 Task: Use the formula "RATE" in spreadsheet "Project portfolio".
Action: Key pressed '='
Screenshot: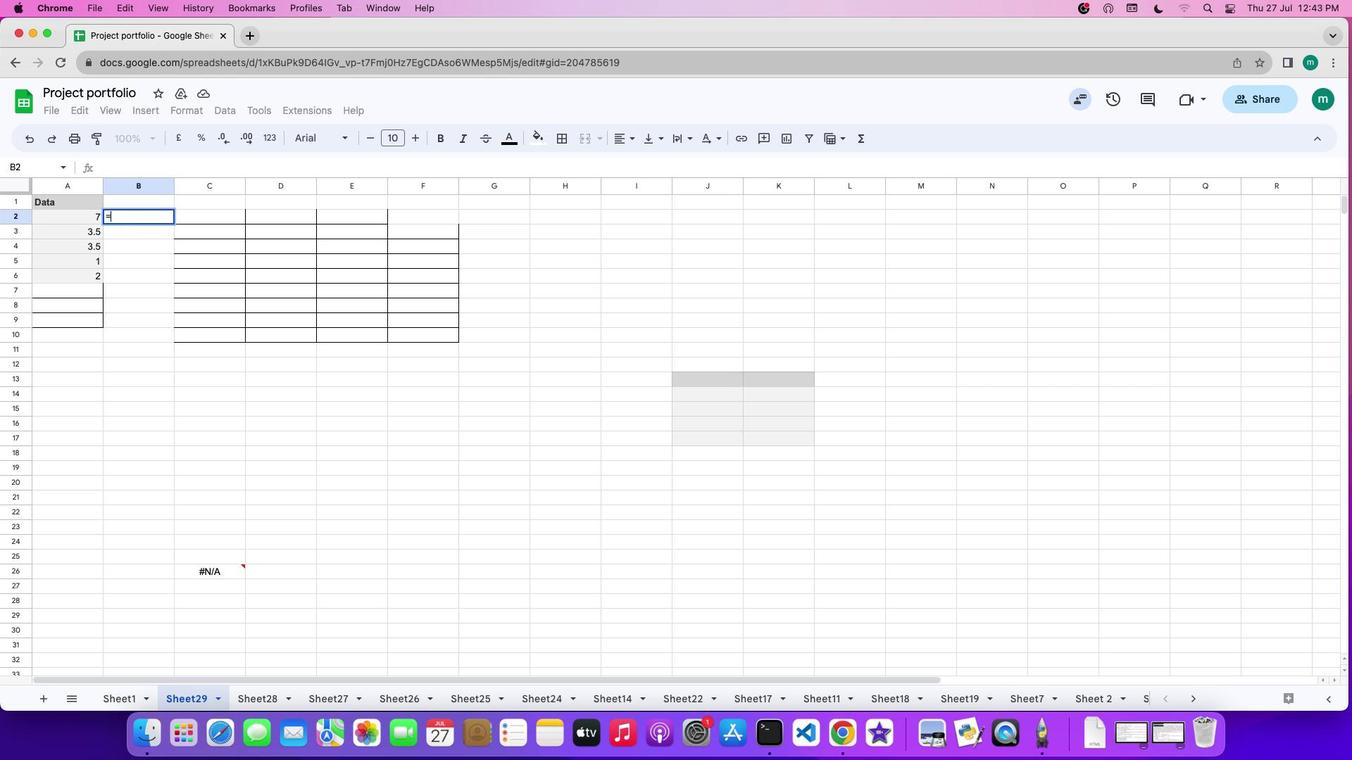 
Action: Mouse moved to (862, 147)
Screenshot: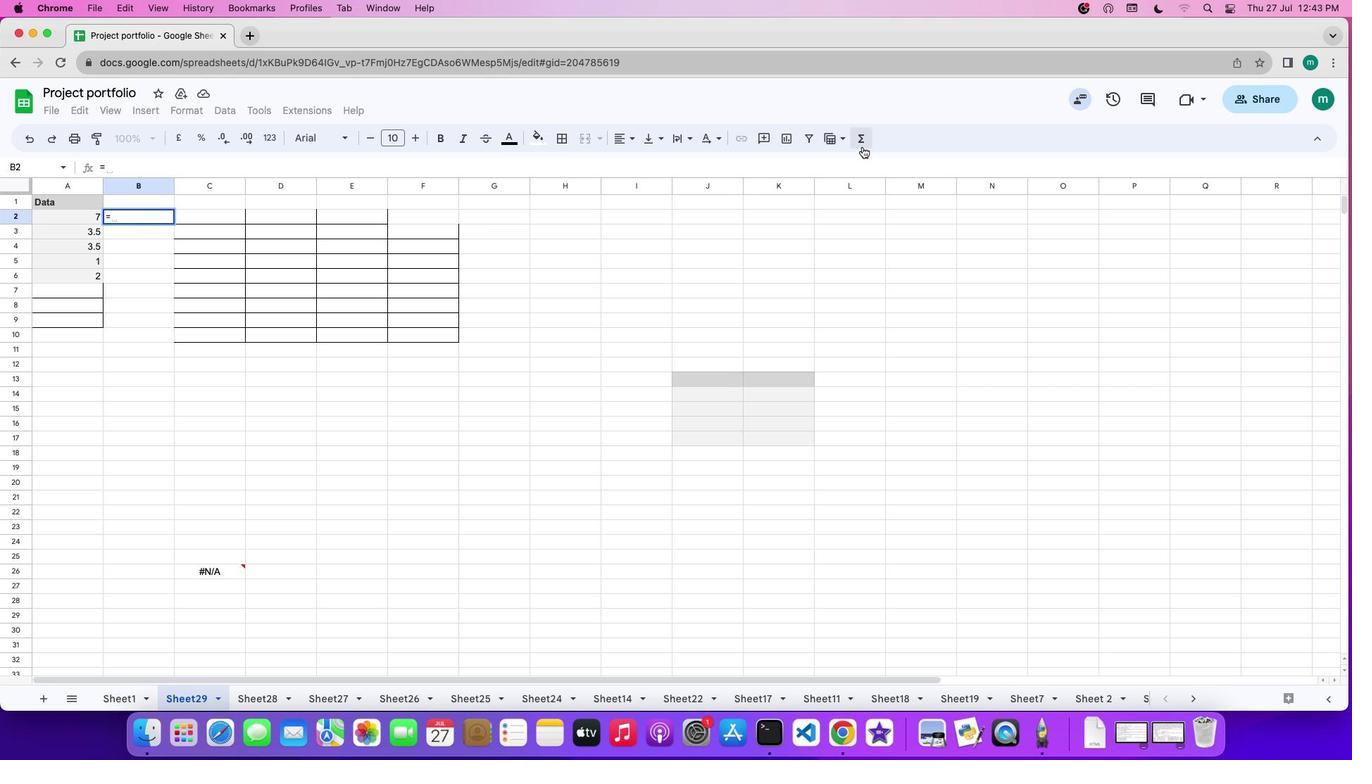 
Action: Mouse pressed left at (862, 147)
Screenshot: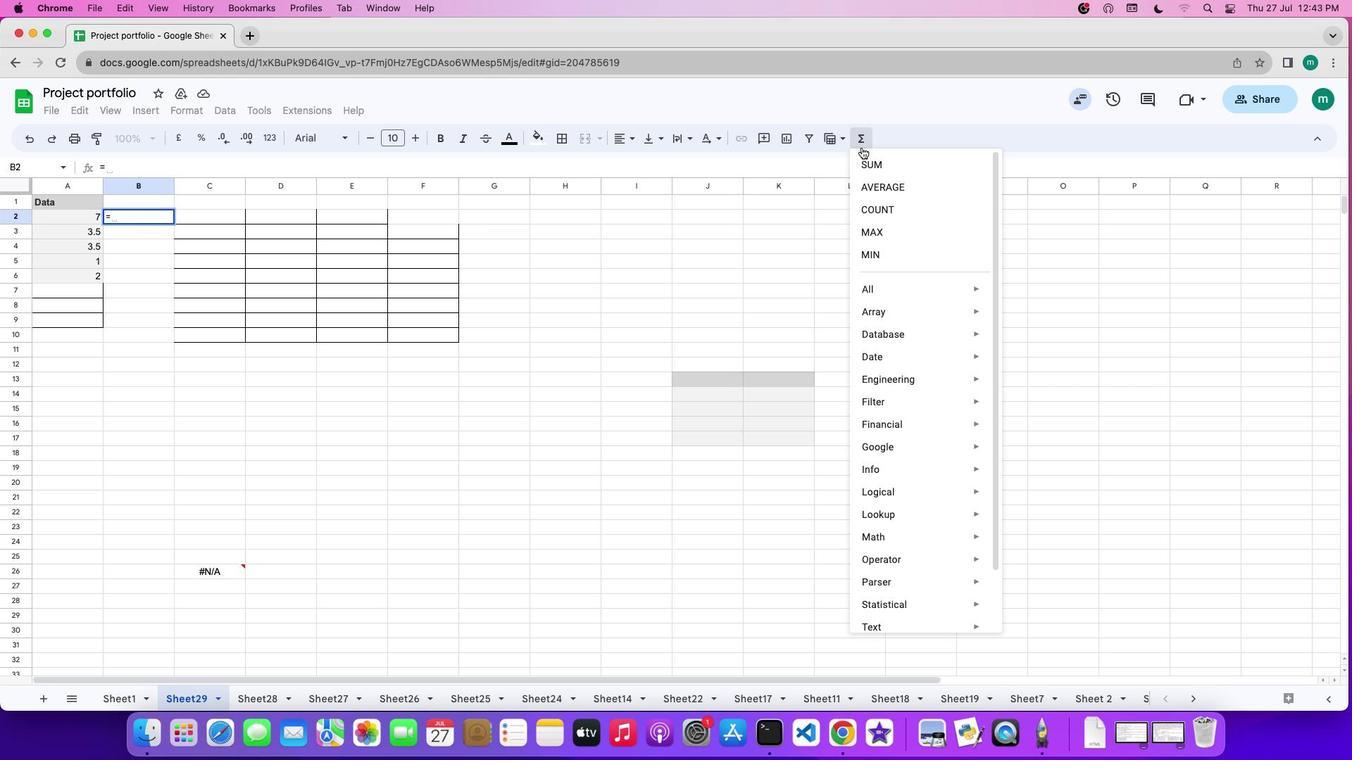 
Action: Mouse moved to (1060, 528)
Screenshot: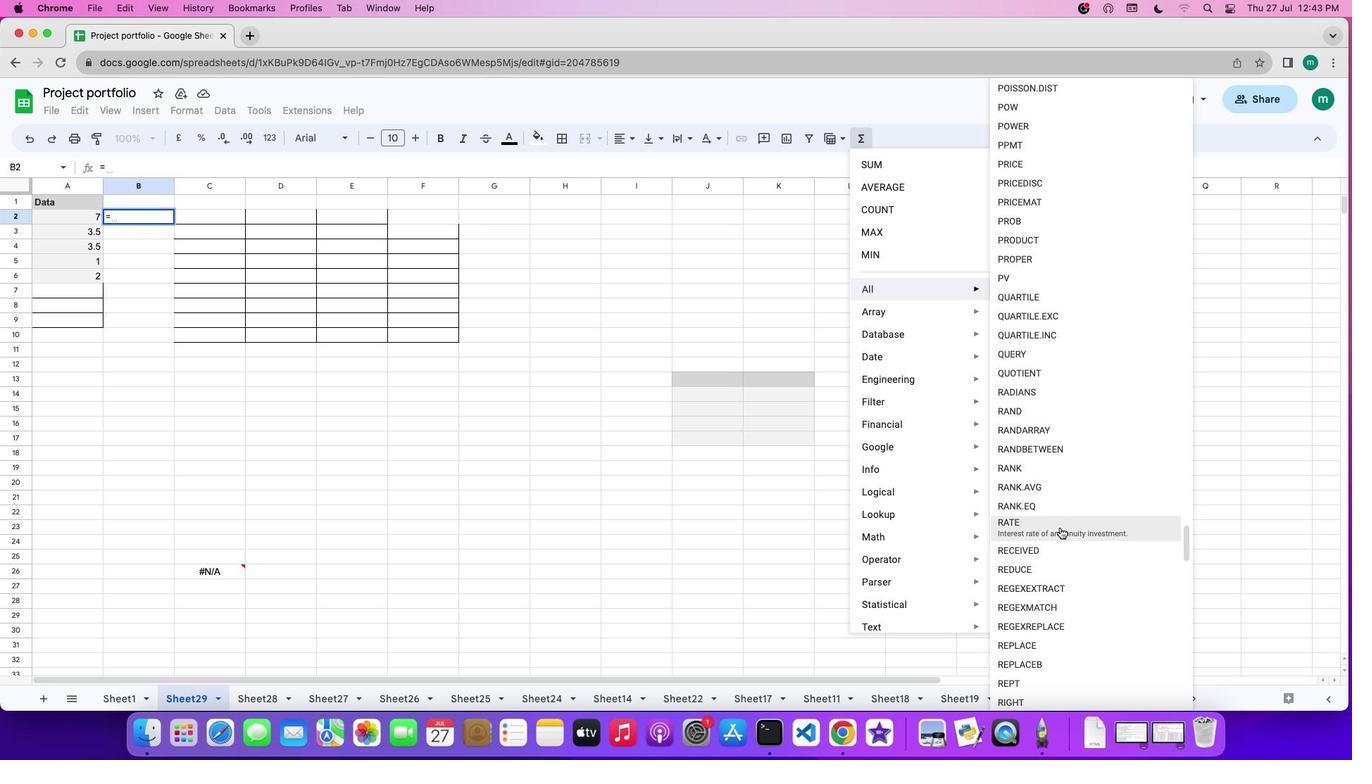 
Action: Mouse pressed left at (1060, 528)
Screenshot: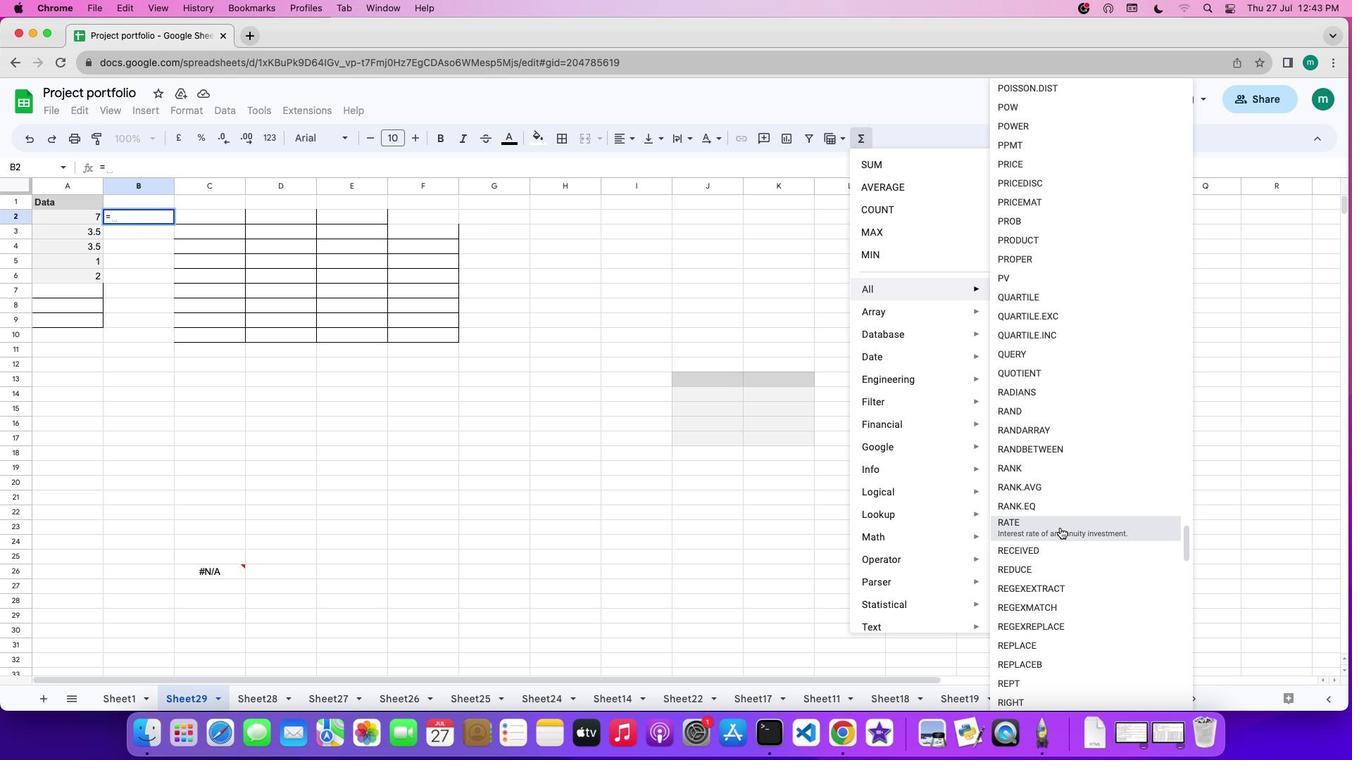 
Action: Mouse moved to (139, 216)
Screenshot: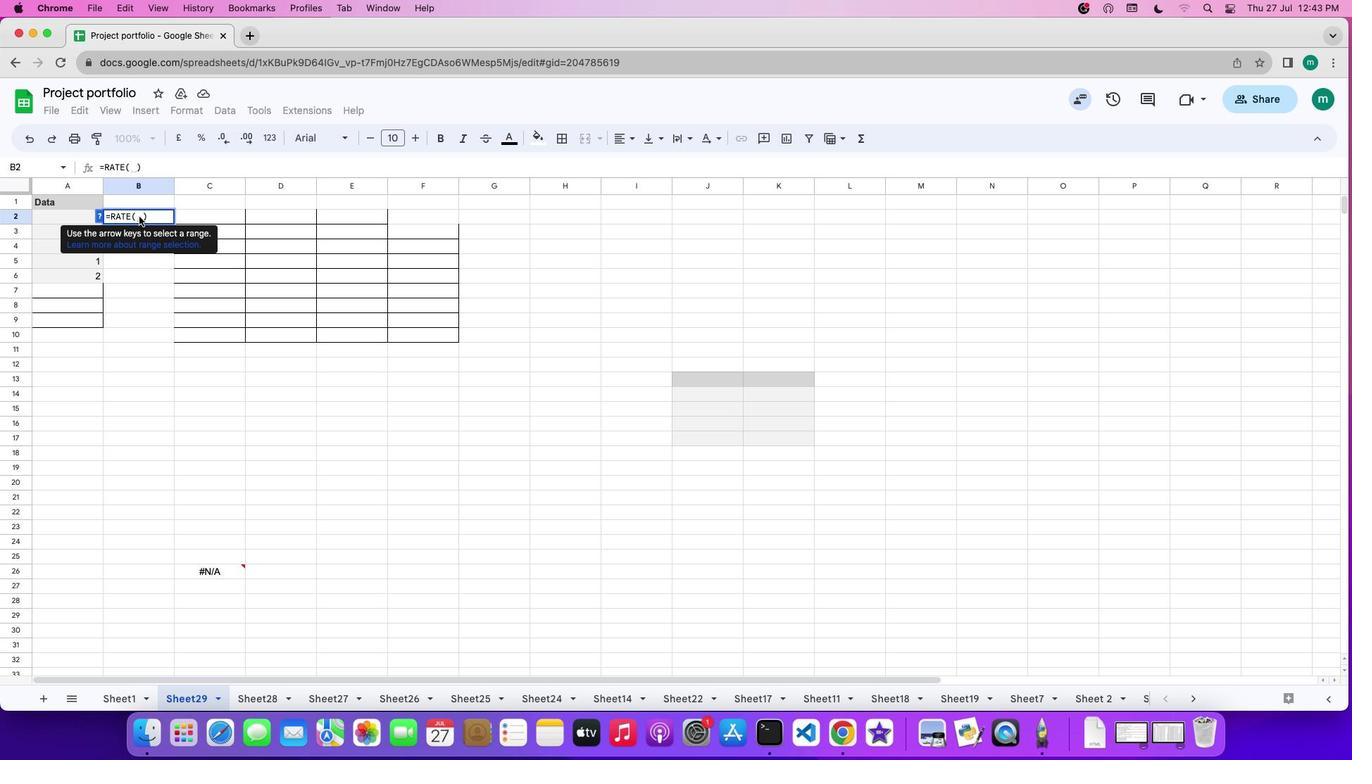 
Action: Mouse pressed left at (139, 216)
Screenshot: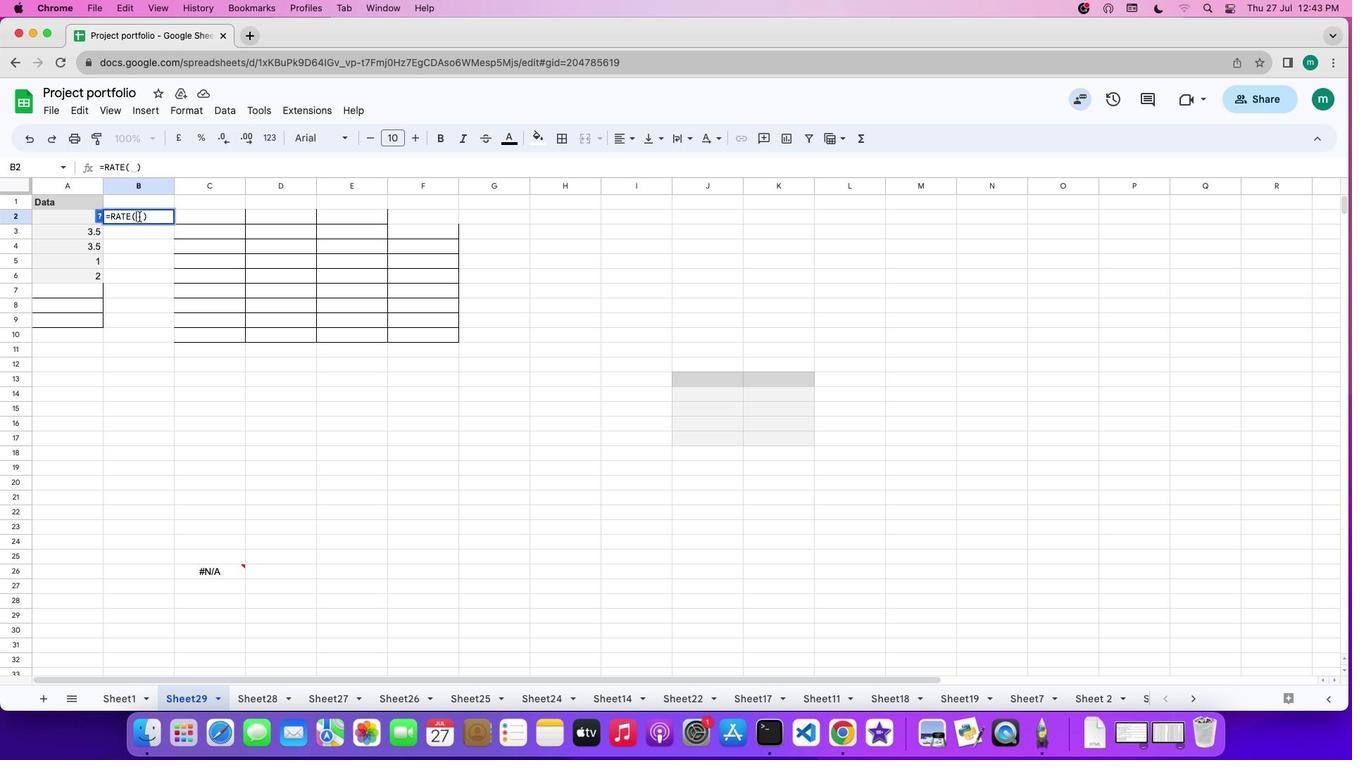
Action: Mouse moved to (134, 218)
Screenshot: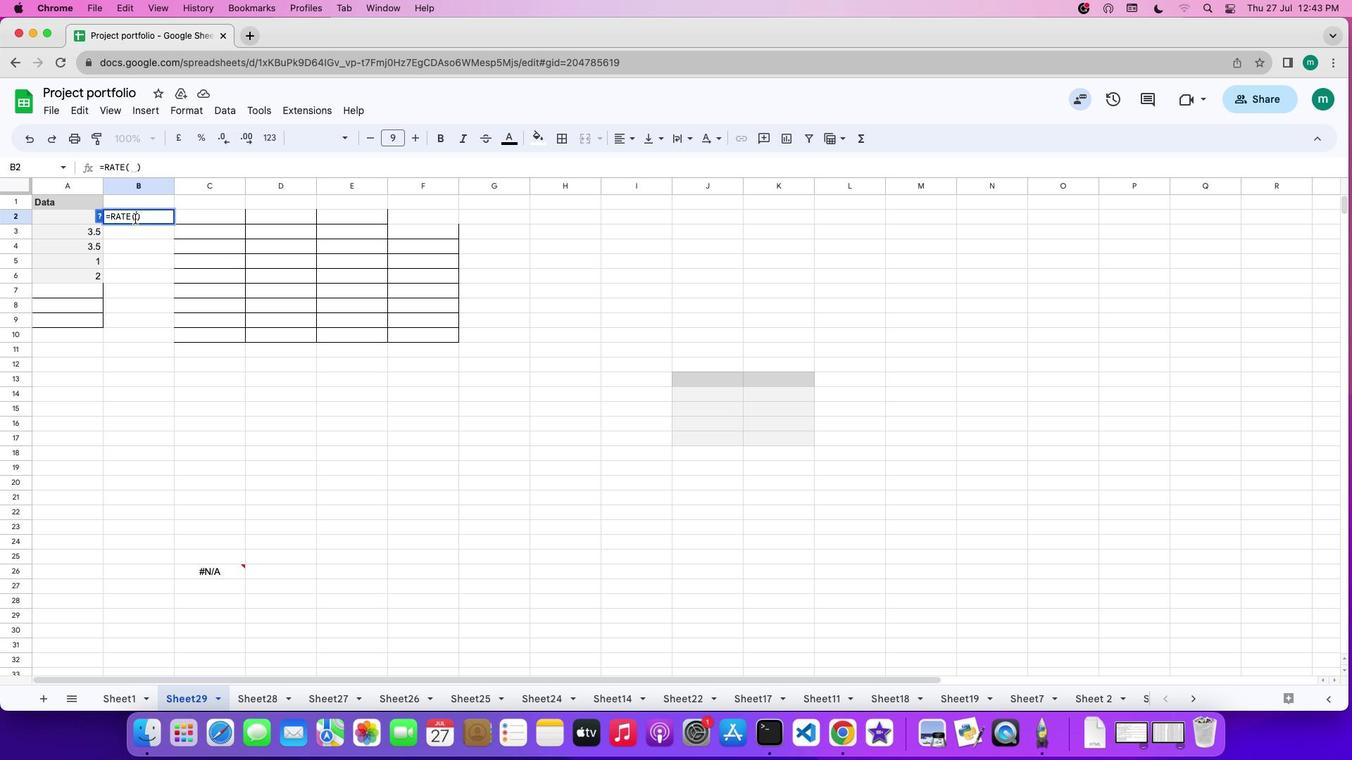 
Action: Key pressed Key.f1'1''2'',''-''1''0''0'',''4''0''0'',''0'',''0'',''1'Key.shift_r'%'Key.enter
Screenshot: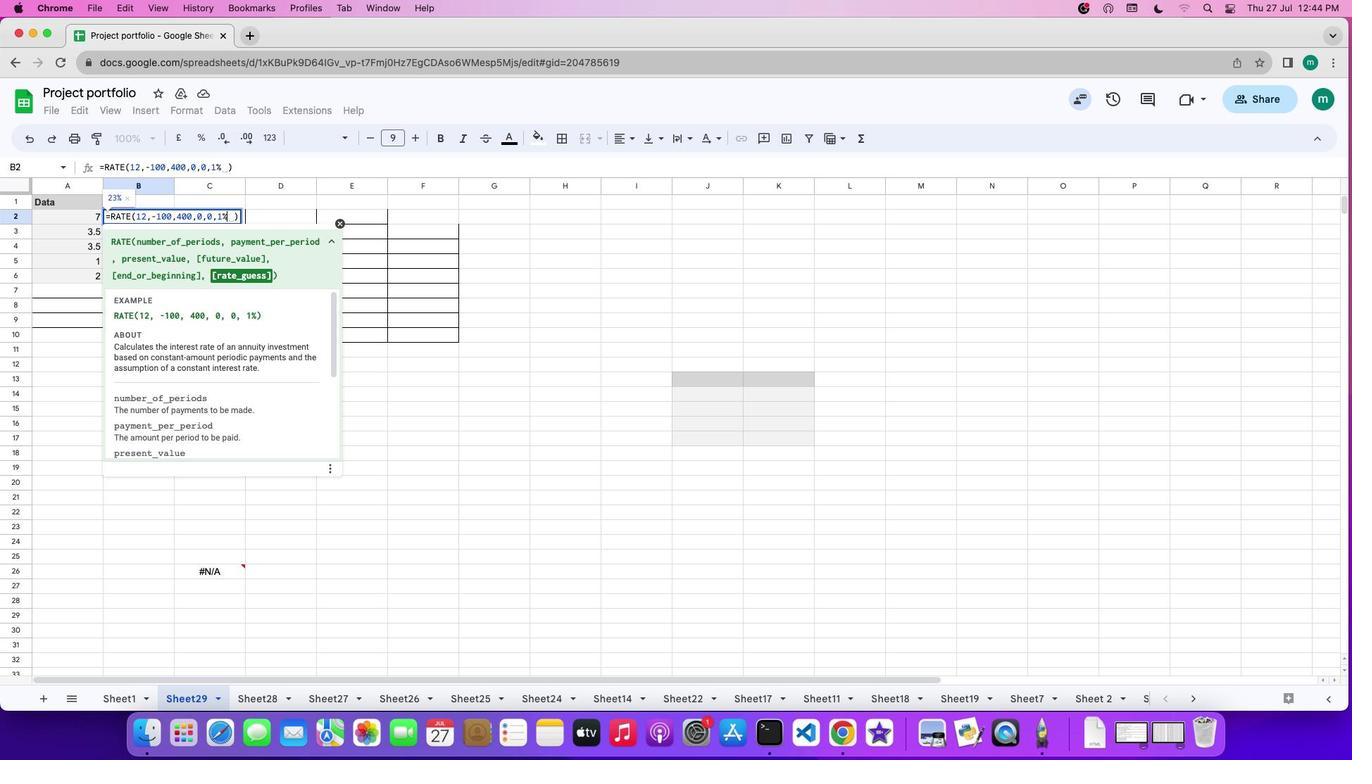 
